 Task: Create a due date automation trigger when advanced on, on the wednesday of the week a card is due add dates starting in more than 1 working days at 11:00 AM.
Action: Mouse moved to (1014, 81)
Screenshot: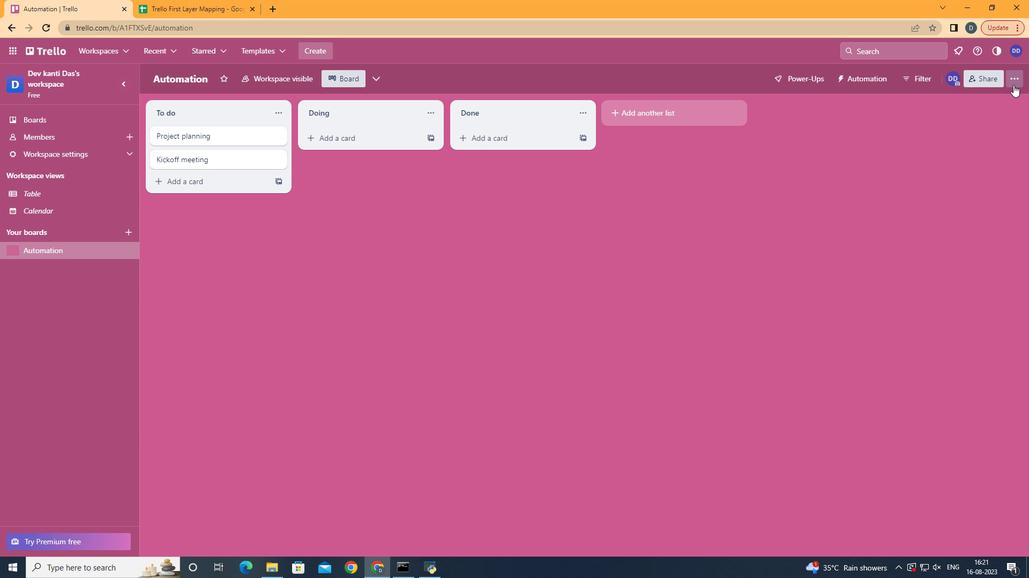 
Action: Mouse pressed left at (1014, 81)
Screenshot: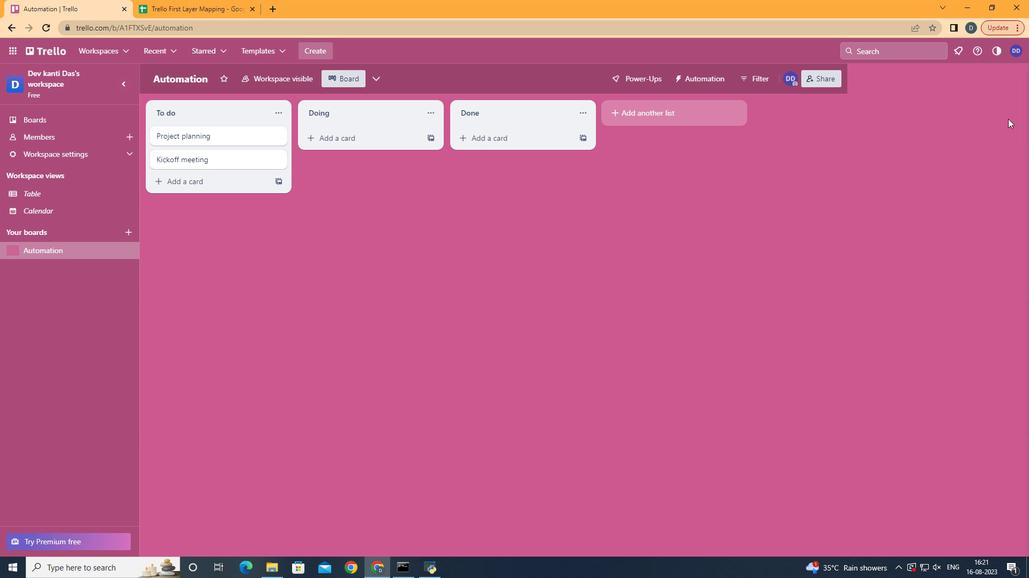 
Action: Mouse moved to (972, 218)
Screenshot: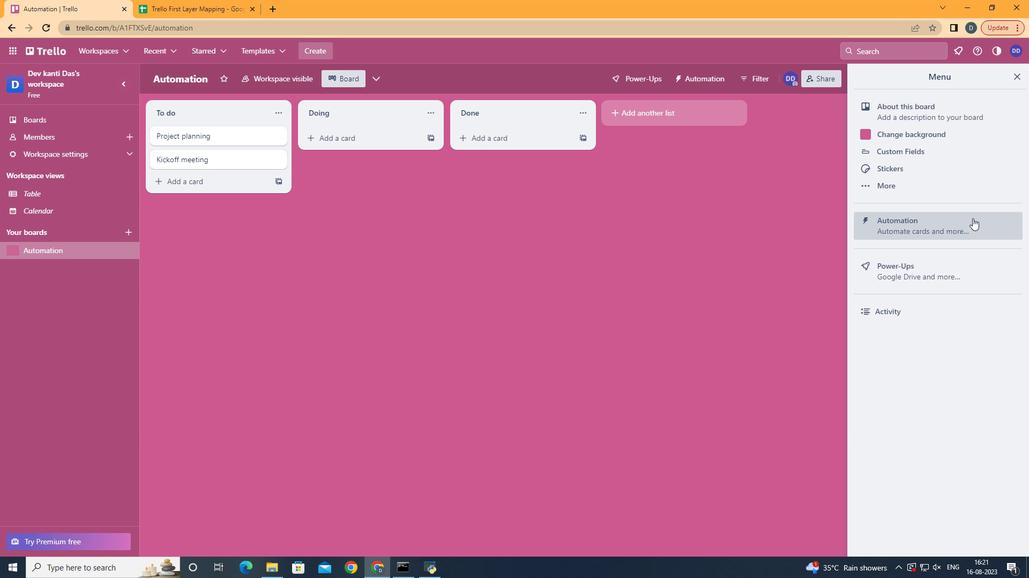 
Action: Mouse pressed left at (972, 218)
Screenshot: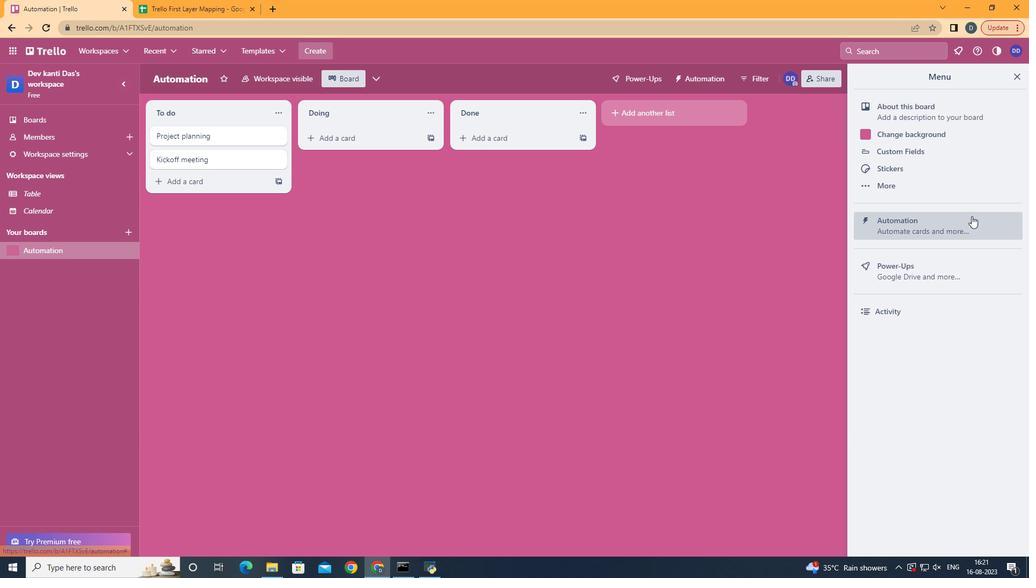 
Action: Mouse moved to (209, 216)
Screenshot: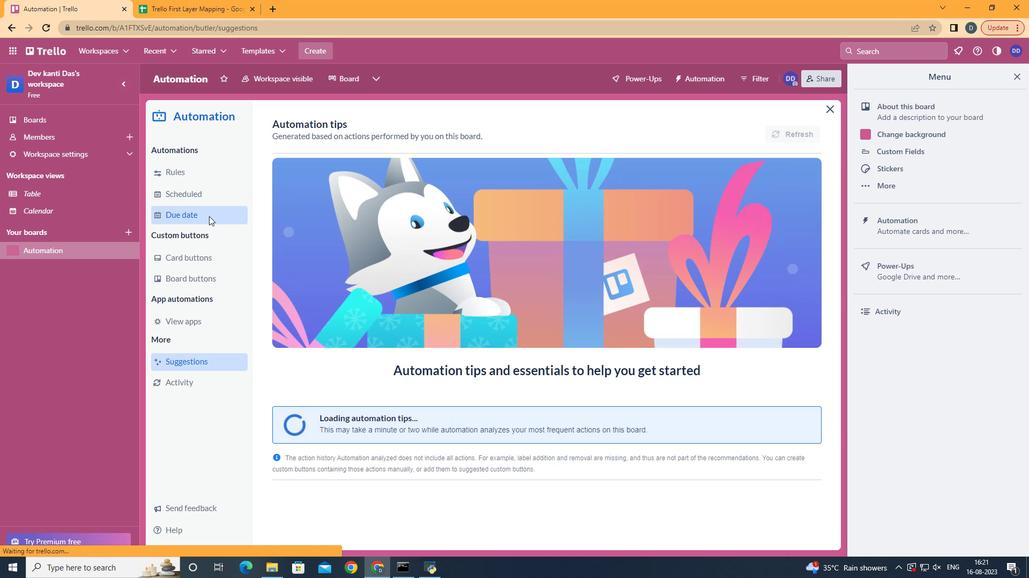 
Action: Mouse pressed left at (209, 216)
Screenshot: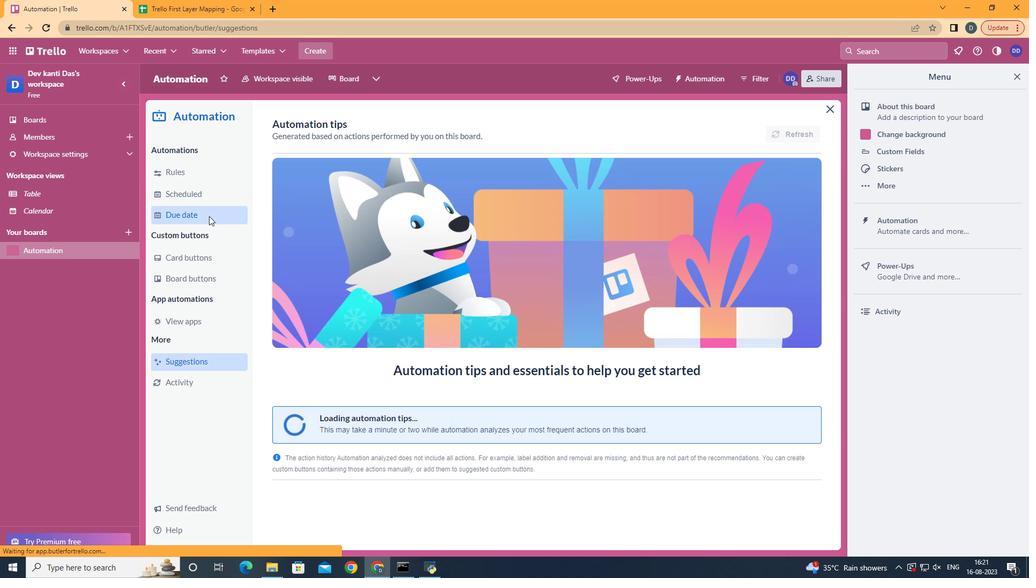 
Action: Mouse moved to (750, 130)
Screenshot: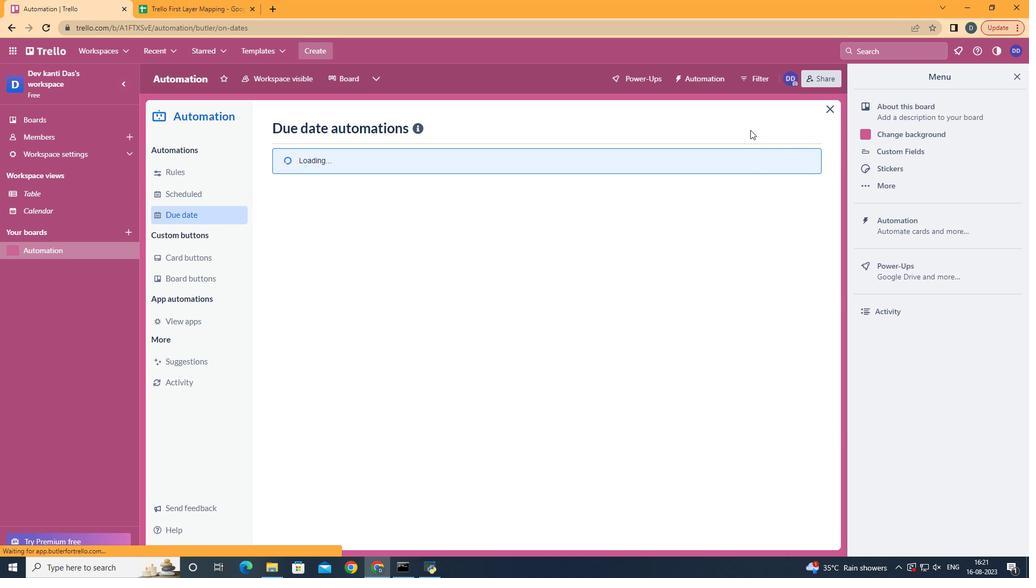 
Action: Mouse pressed left at (750, 130)
Screenshot: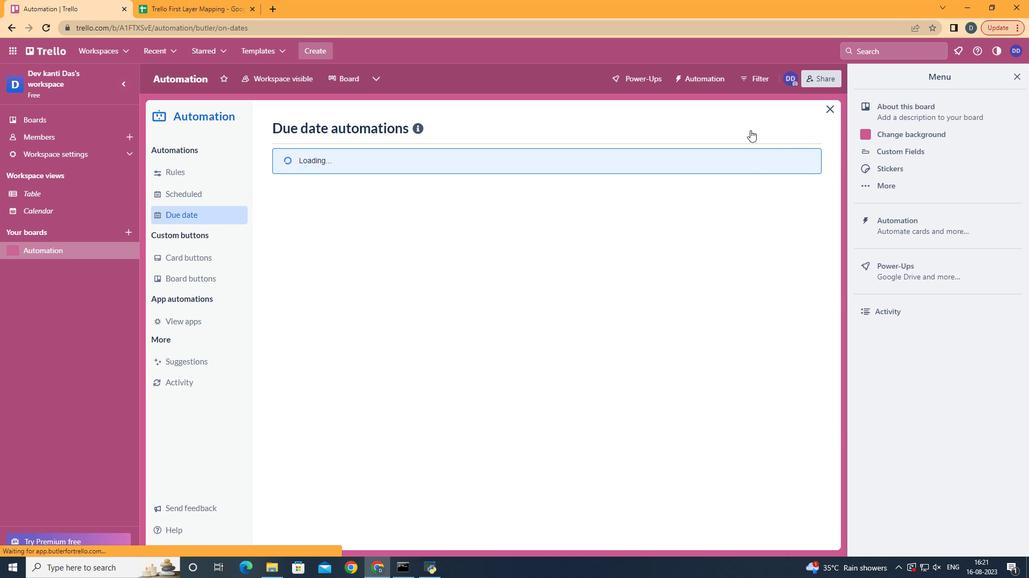 
Action: Mouse pressed left at (750, 130)
Screenshot: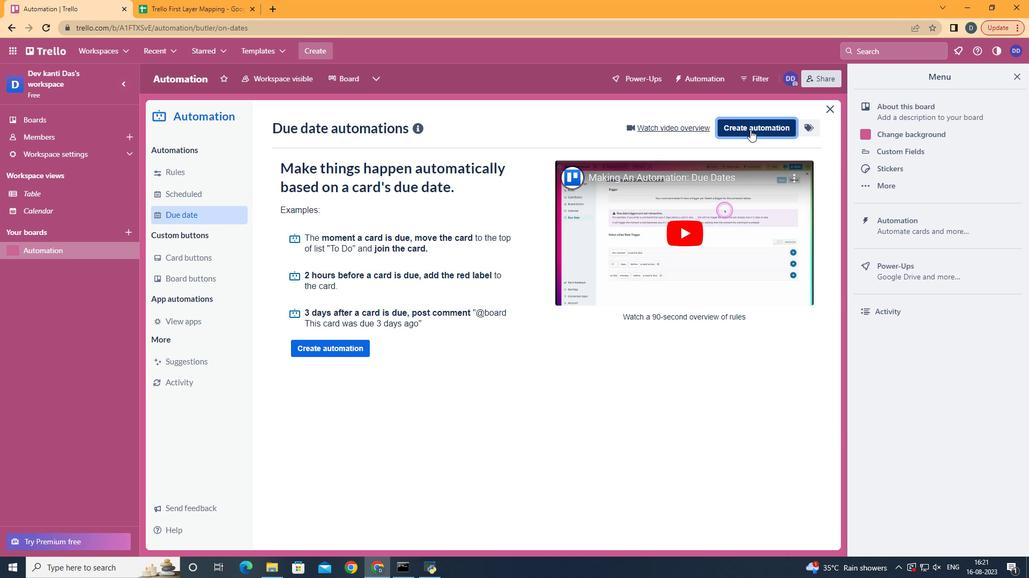 
Action: Mouse moved to (559, 232)
Screenshot: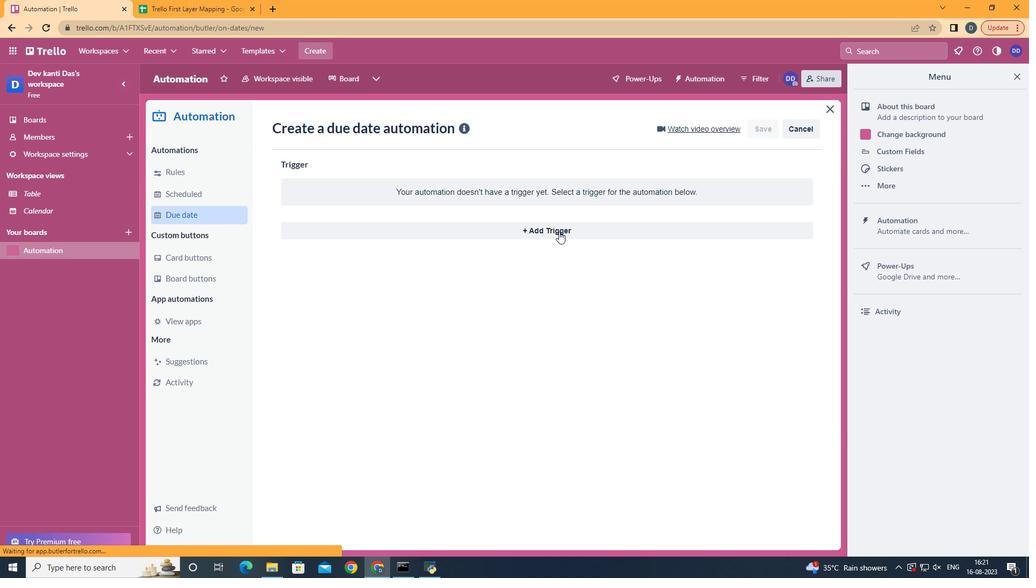 
Action: Mouse pressed left at (559, 232)
Screenshot: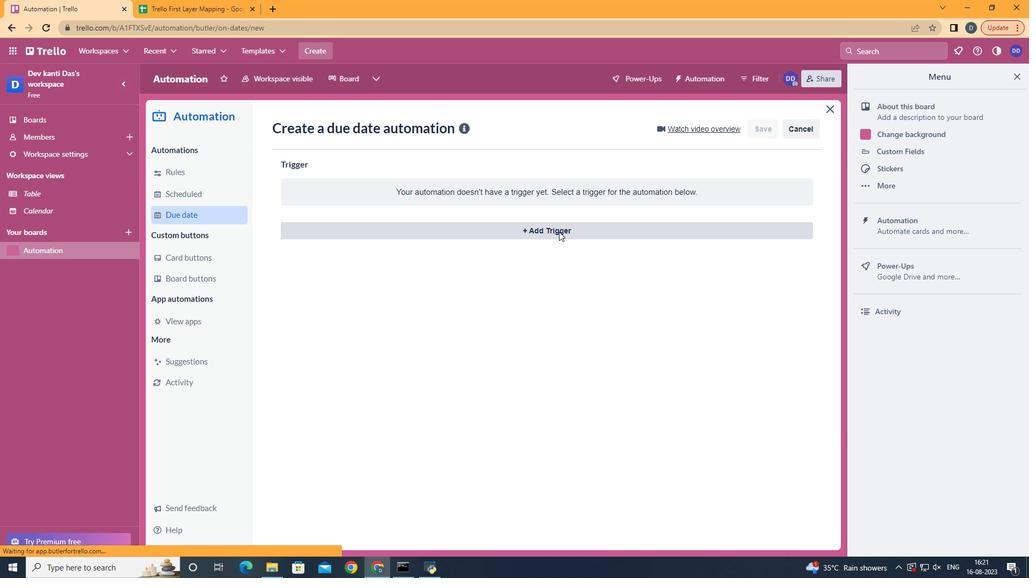 
Action: Mouse moved to (349, 325)
Screenshot: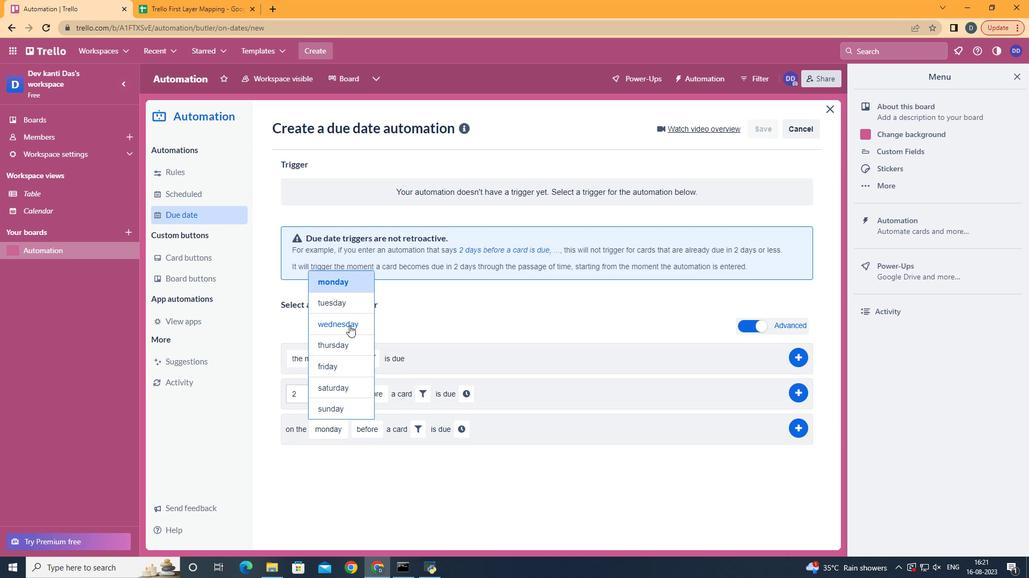 
Action: Mouse pressed left at (349, 325)
Screenshot: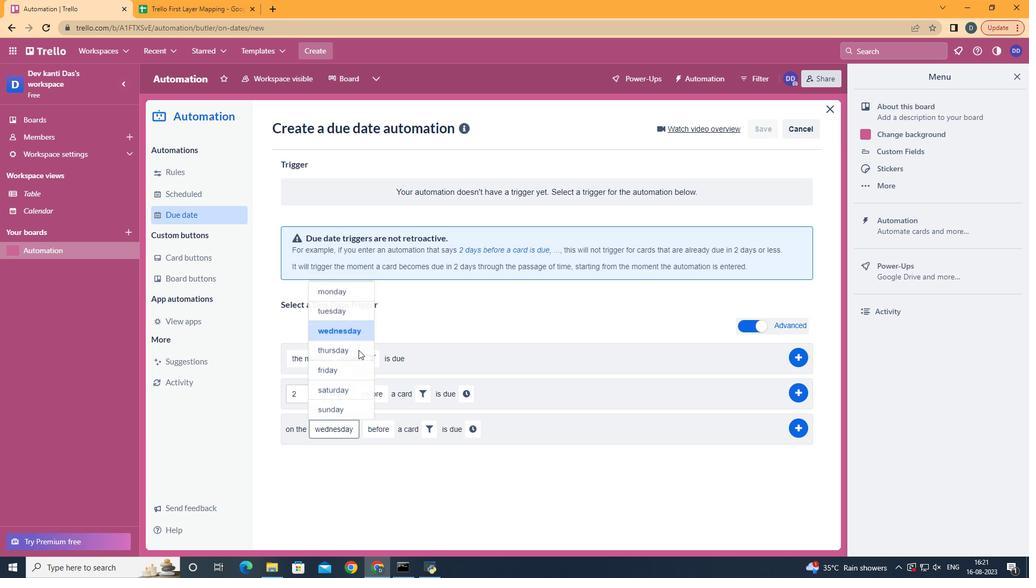 
Action: Mouse moved to (403, 489)
Screenshot: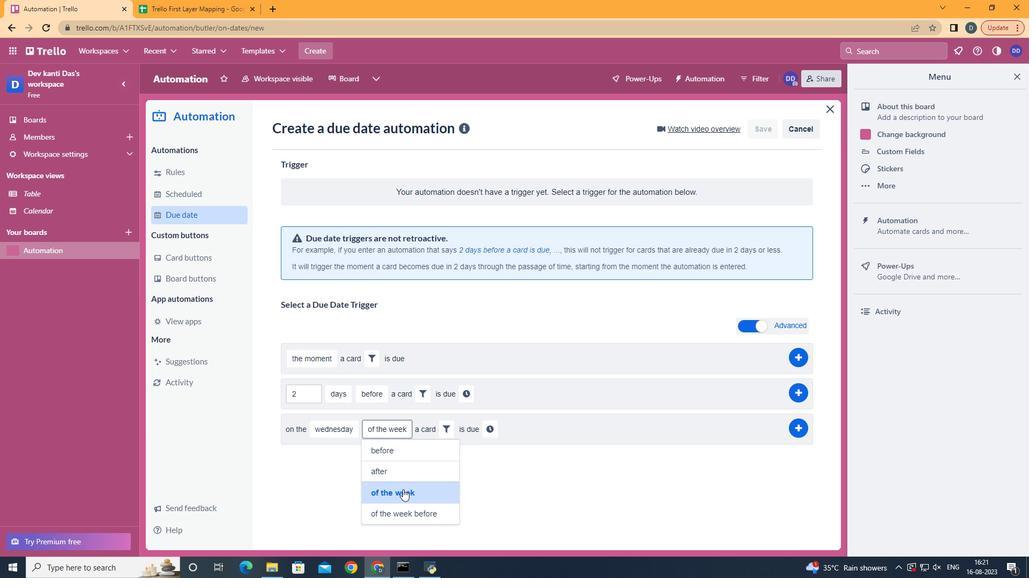 
Action: Mouse pressed left at (403, 489)
Screenshot: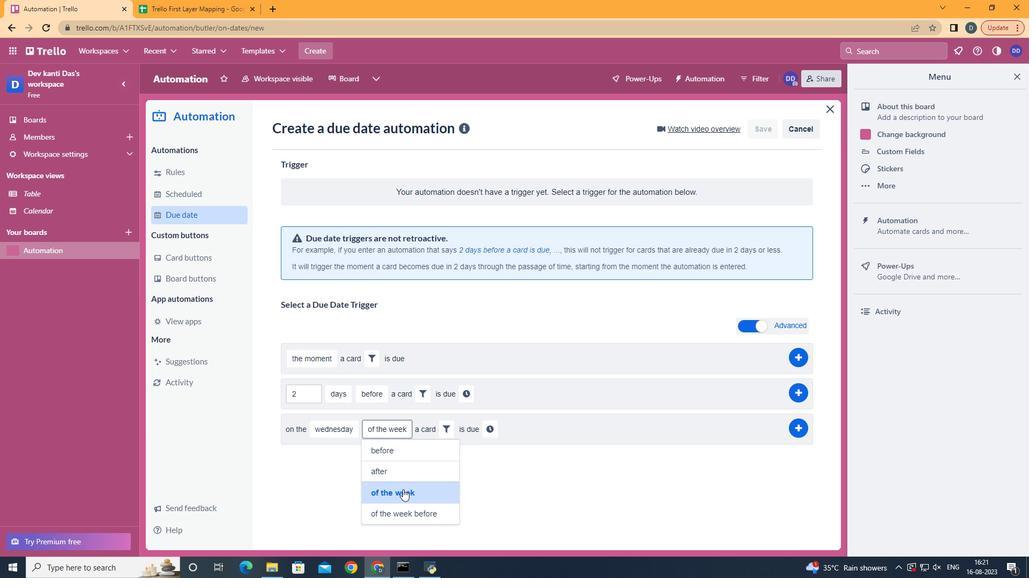 
Action: Mouse moved to (443, 437)
Screenshot: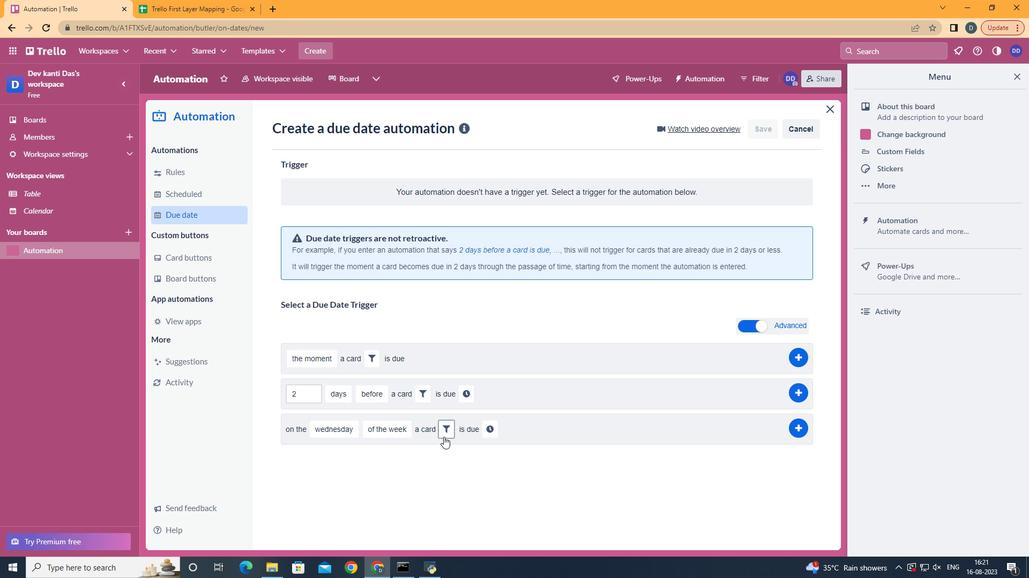
Action: Mouse pressed left at (443, 437)
Screenshot: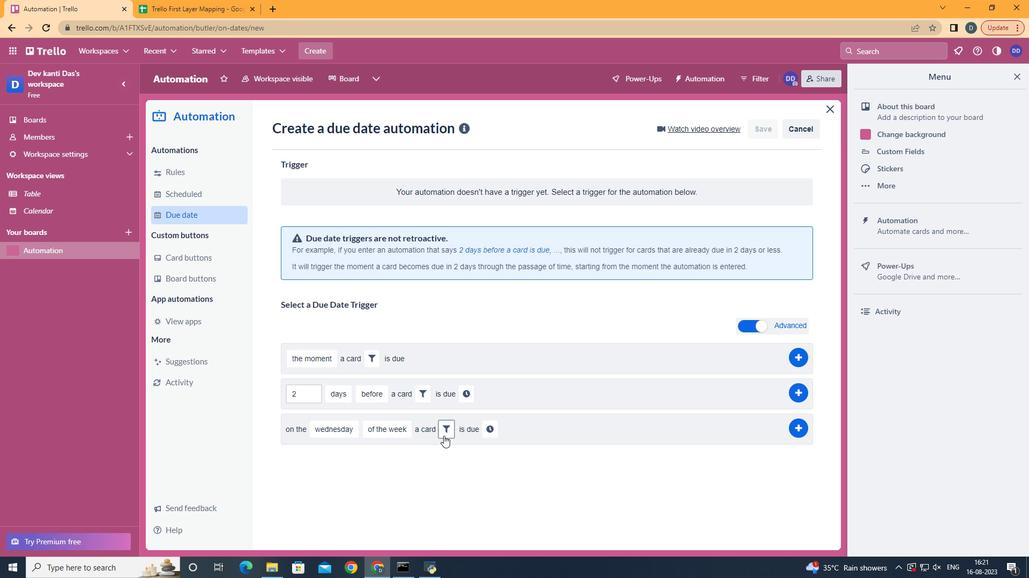 
Action: Mouse moved to (517, 466)
Screenshot: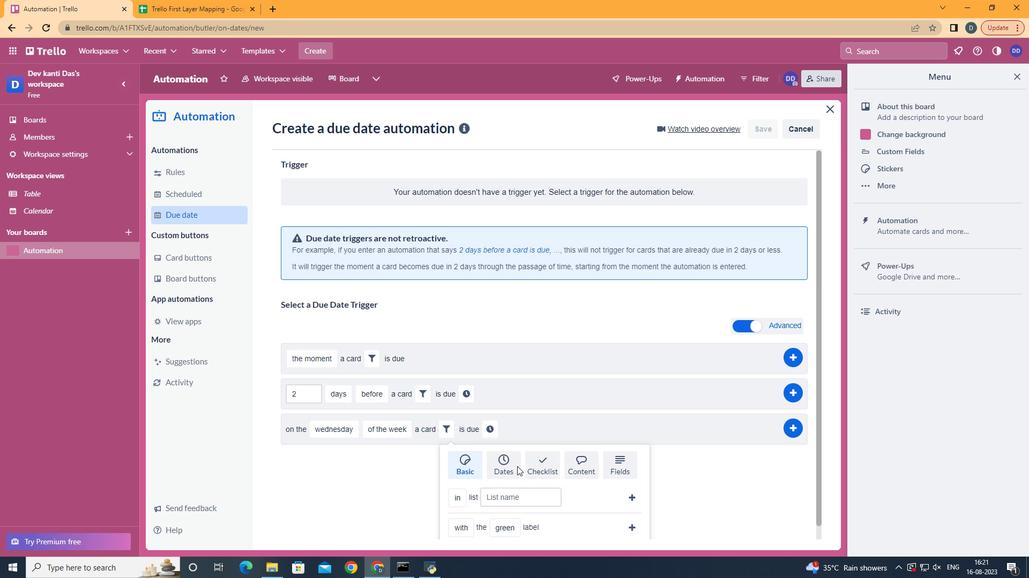 
Action: Mouse pressed left at (517, 466)
Screenshot: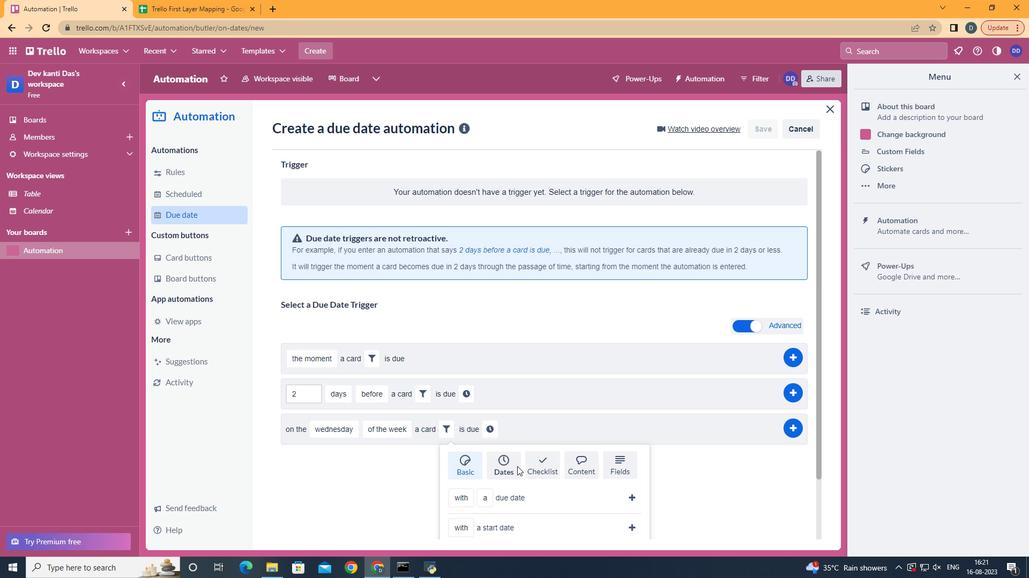 
Action: Mouse moved to (516, 466)
Screenshot: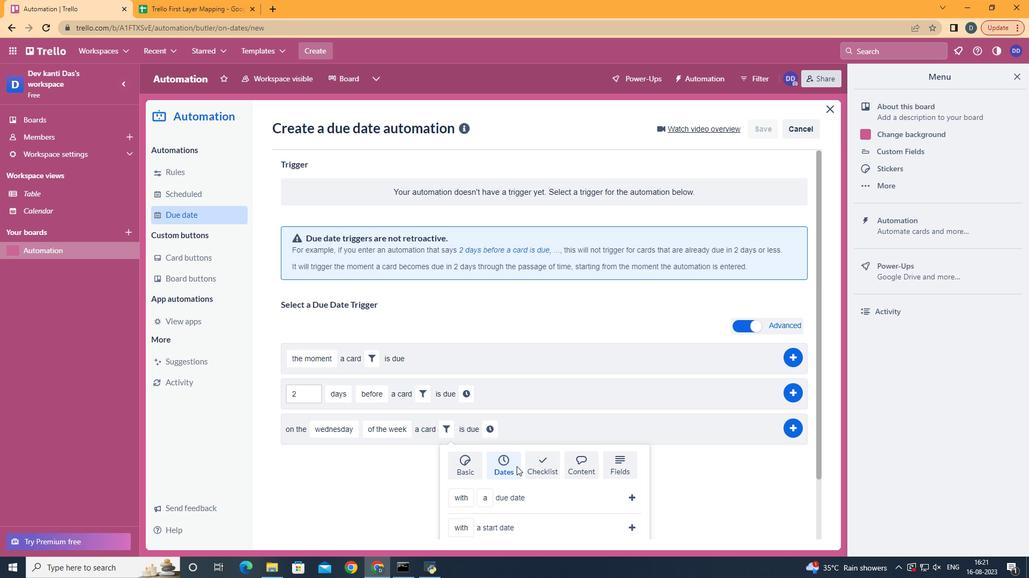 
Action: Mouse scrolled (516, 466) with delta (0, 0)
Screenshot: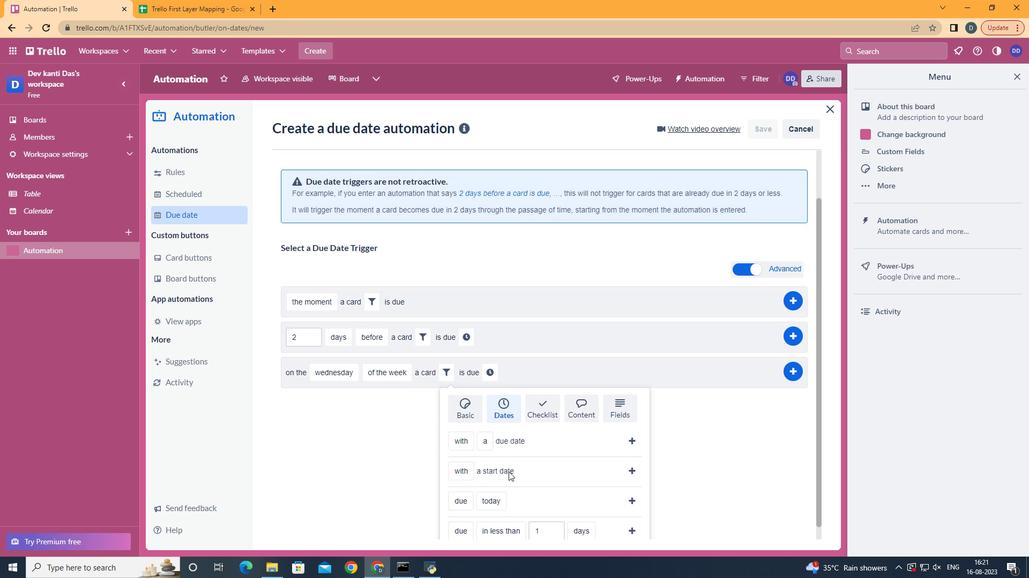 
Action: Mouse scrolled (516, 466) with delta (0, 0)
Screenshot: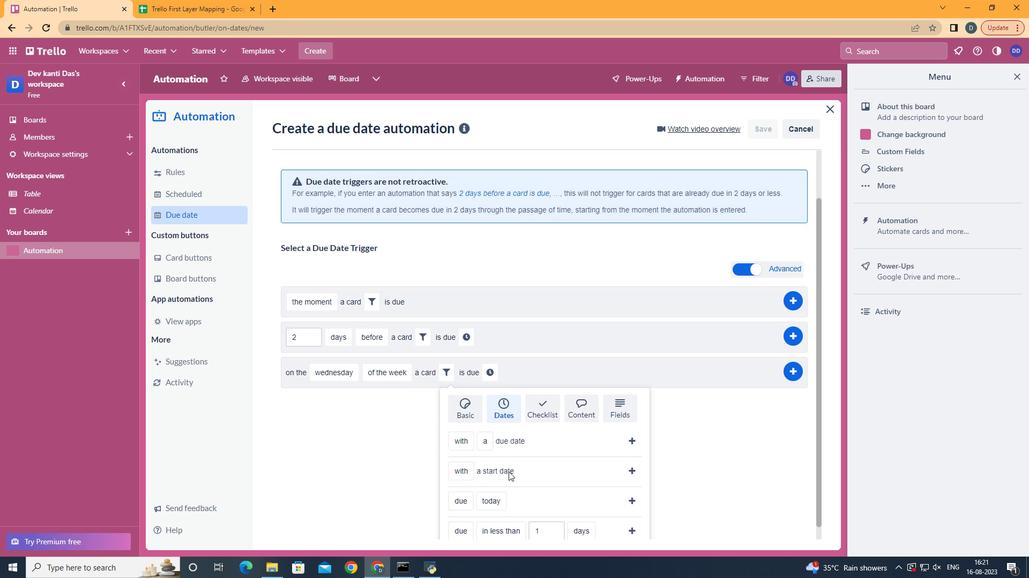 
Action: Mouse scrolled (516, 466) with delta (0, 0)
Screenshot: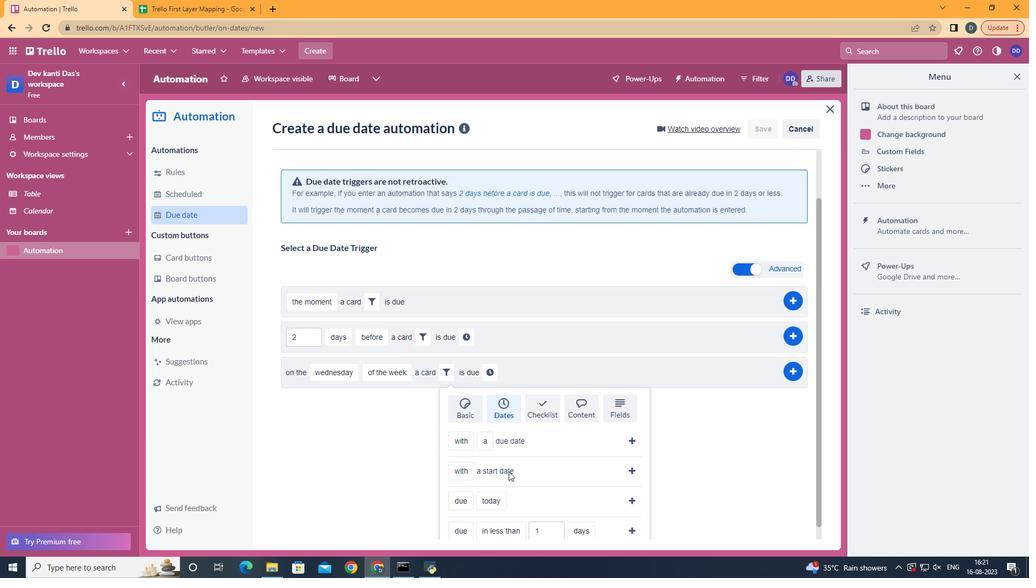 
Action: Mouse scrolled (516, 466) with delta (0, 0)
Screenshot: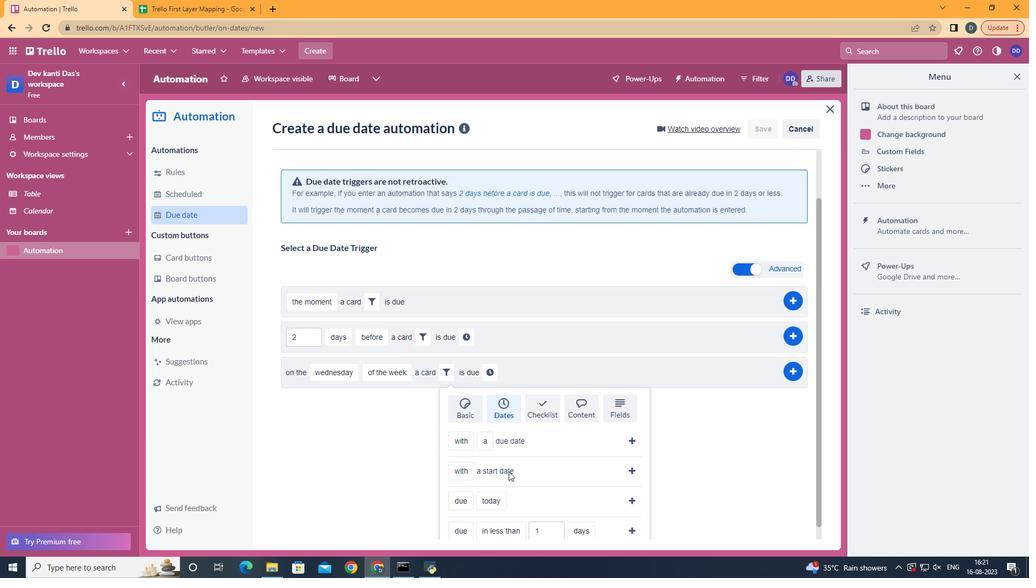 
Action: Mouse scrolled (516, 466) with delta (0, 0)
Screenshot: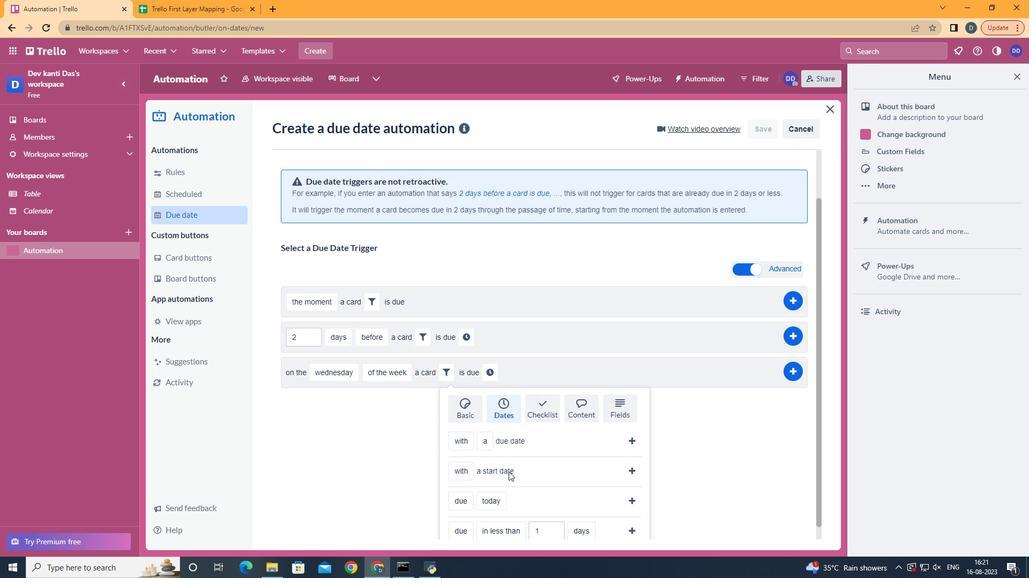 
Action: Mouse moved to (468, 494)
Screenshot: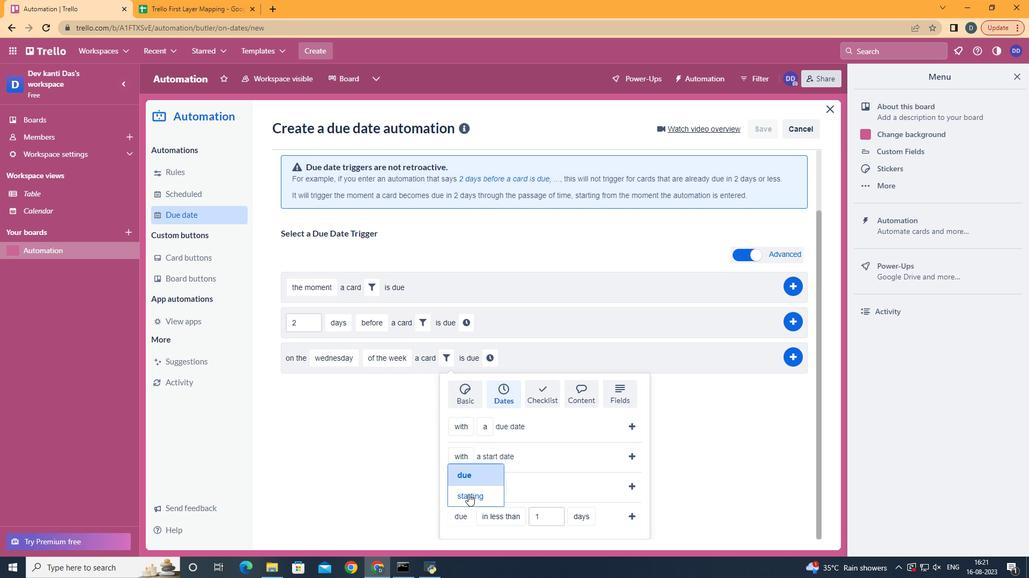 
Action: Mouse pressed left at (468, 494)
Screenshot: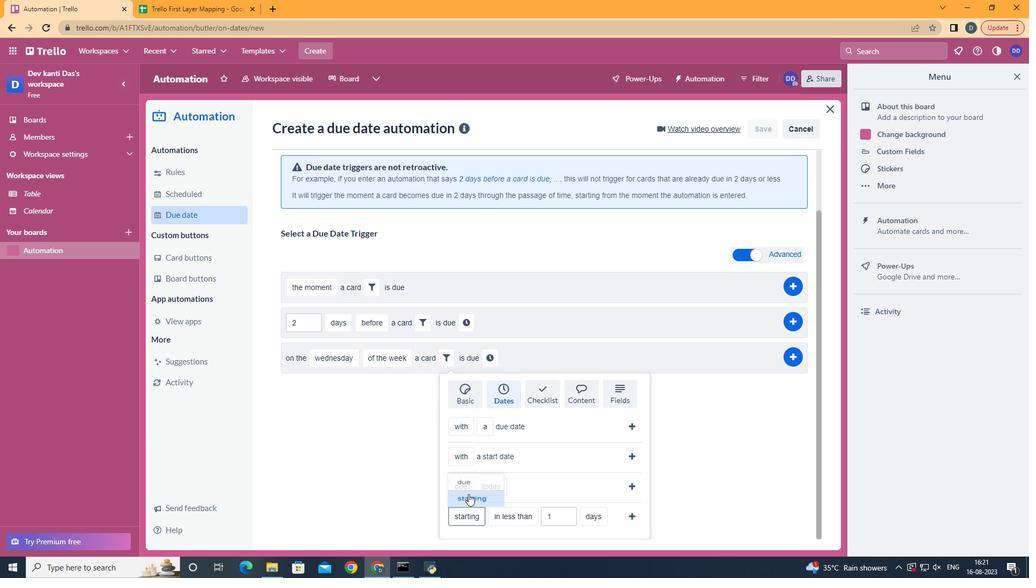 
Action: Mouse moved to (531, 451)
Screenshot: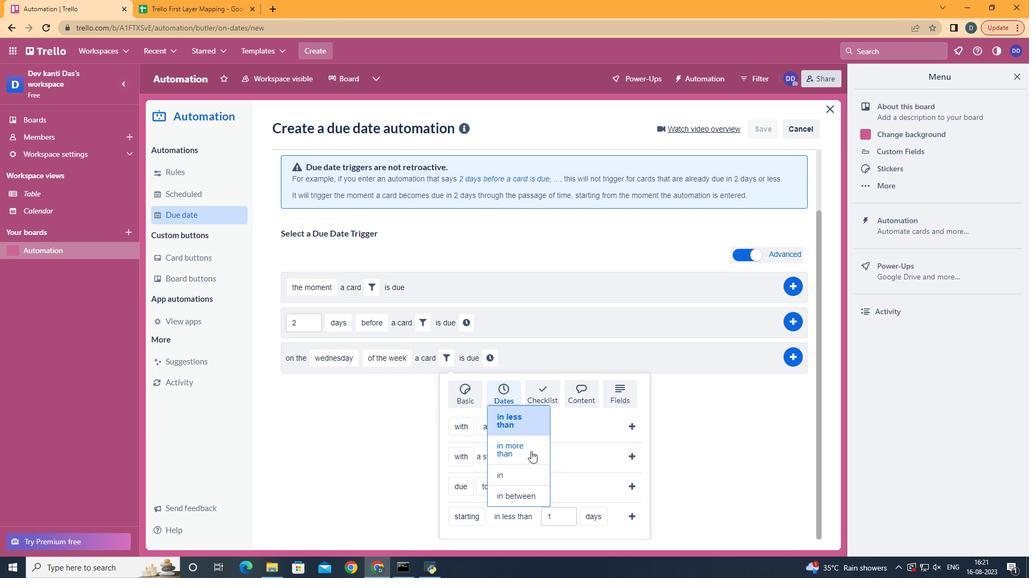 
Action: Mouse pressed left at (531, 451)
Screenshot: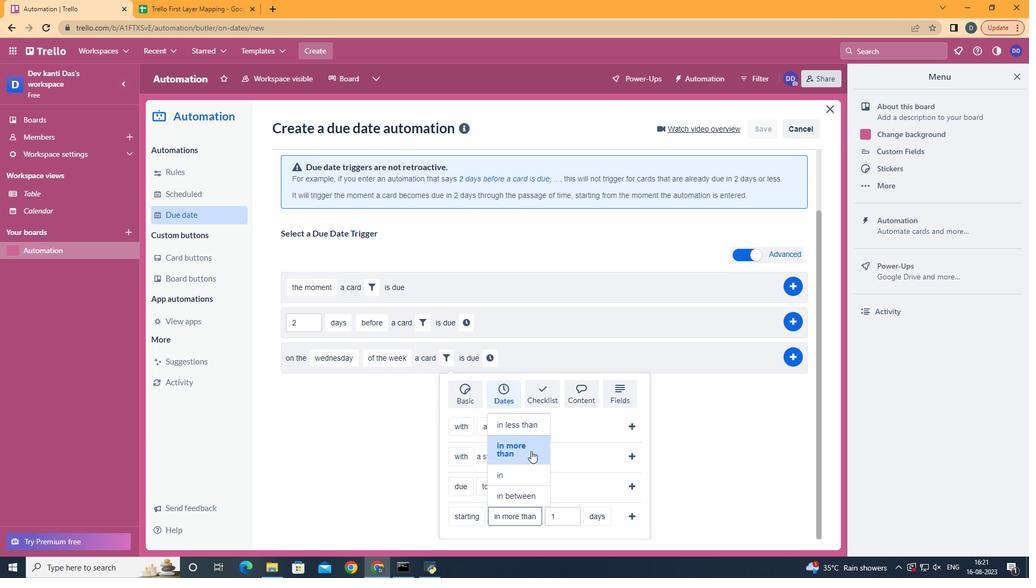 
Action: Mouse moved to (606, 494)
Screenshot: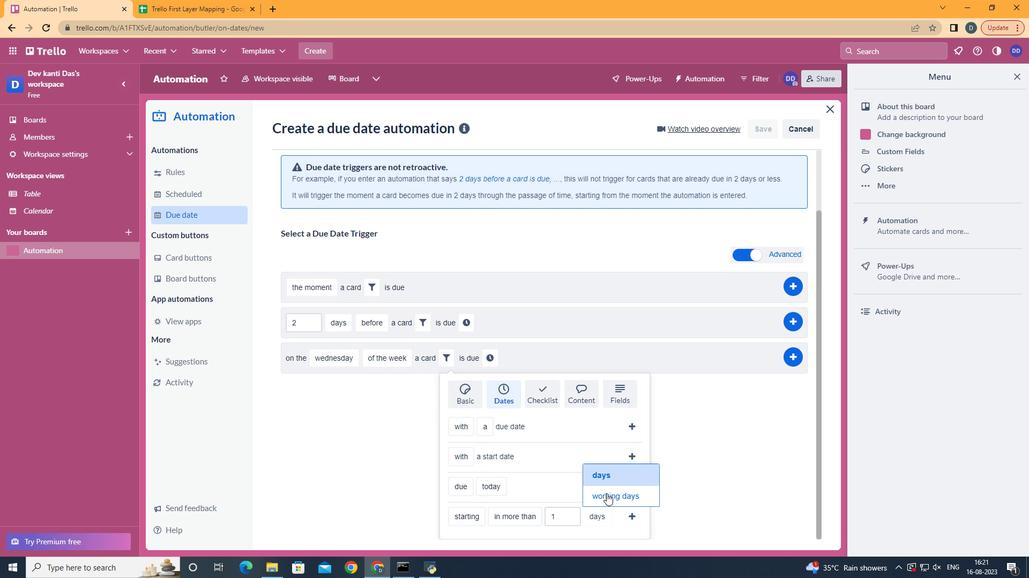 
Action: Mouse pressed left at (606, 494)
Screenshot: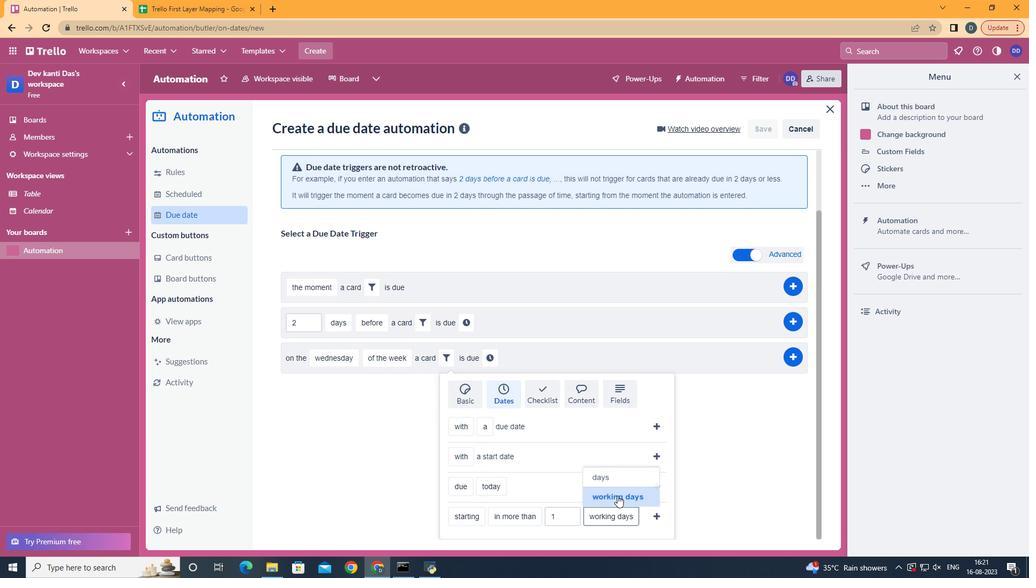 
Action: Mouse moved to (649, 514)
Screenshot: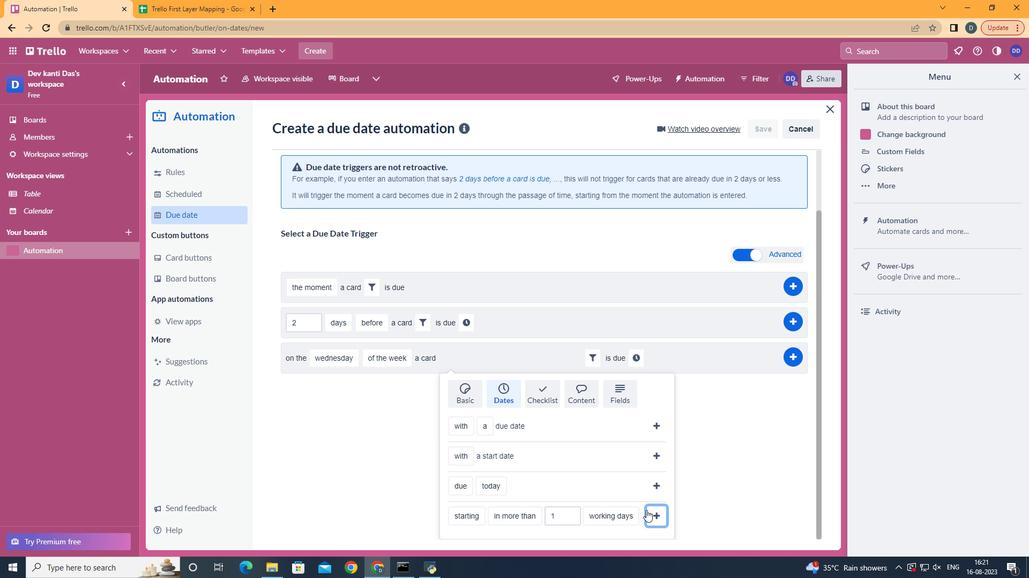 
Action: Mouse pressed left at (649, 514)
Screenshot: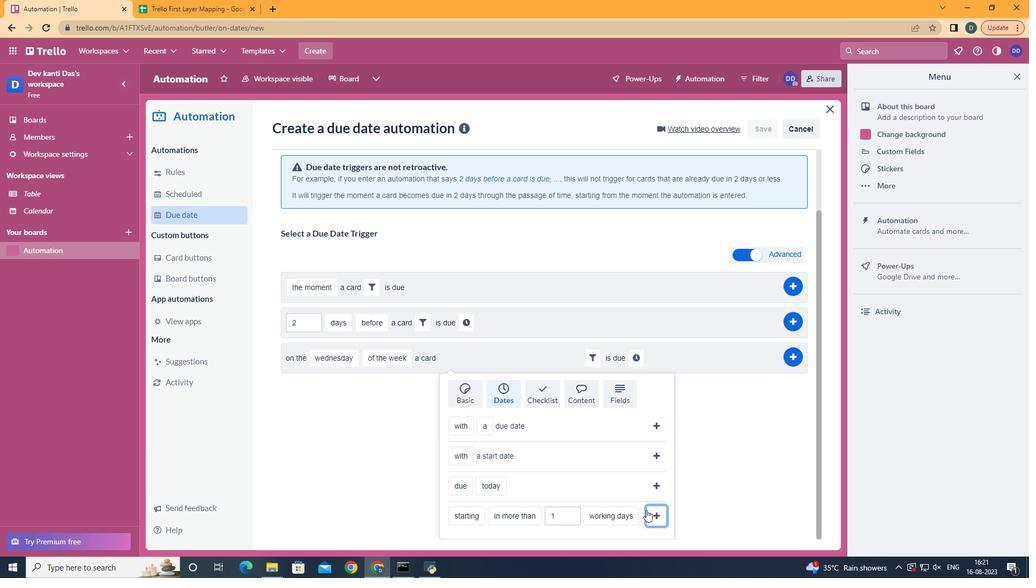 
Action: Mouse moved to (629, 430)
Screenshot: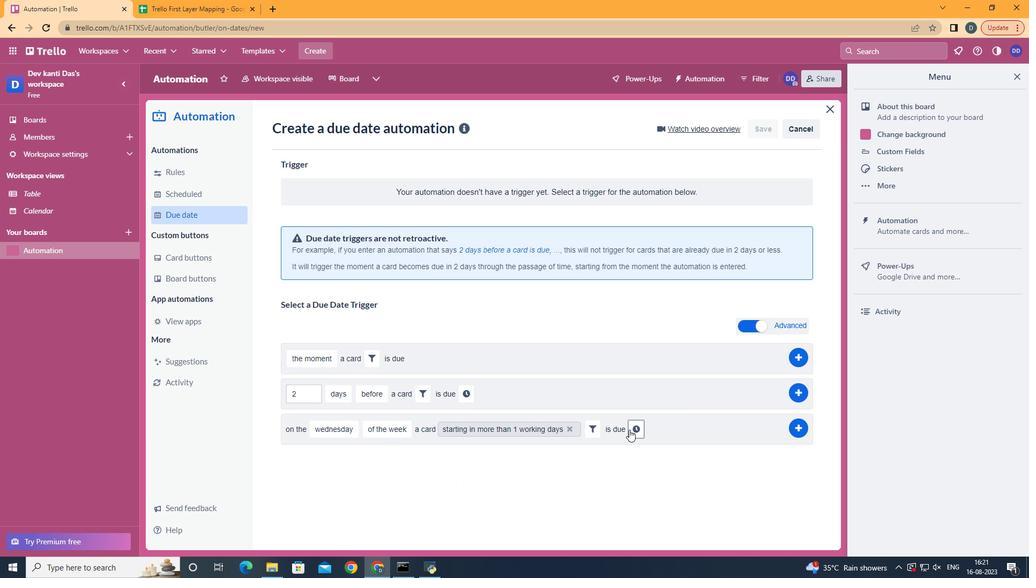 
Action: Mouse pressed left at (629, 430)
Screenshot: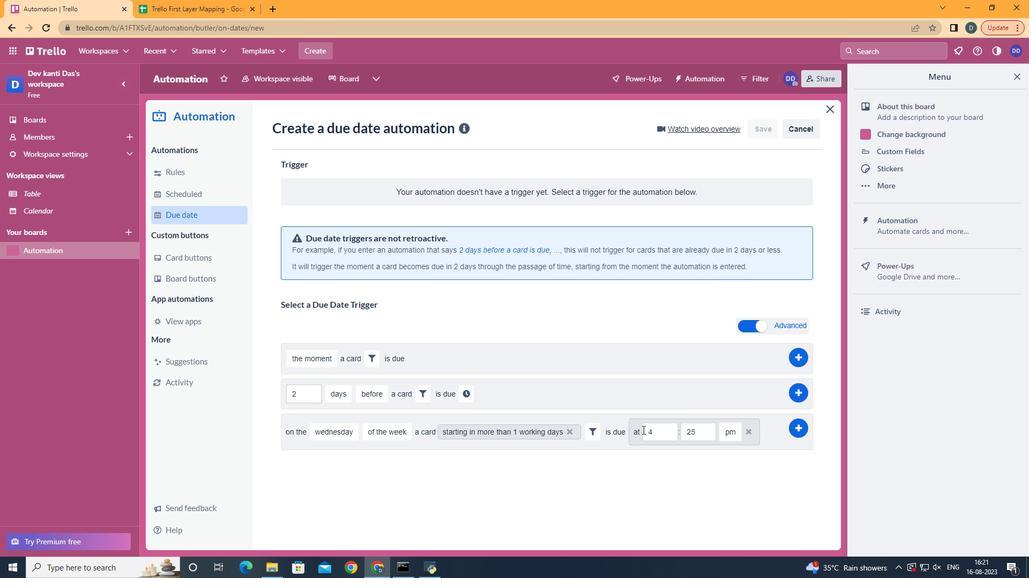 
Action: Mouse moved to (652, 429)
Screenshot: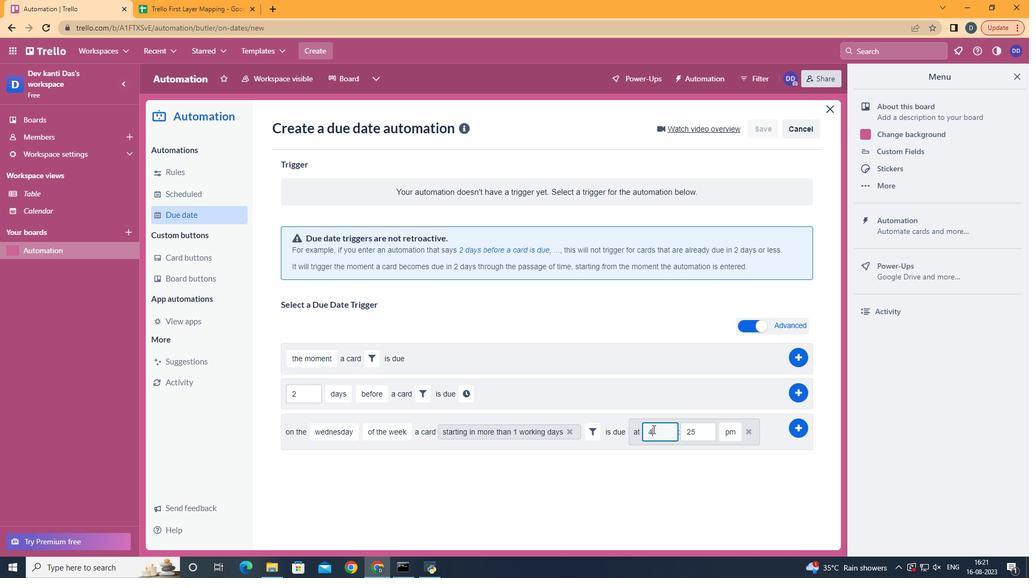 
Action: Mouse pressed left at (652, 429)
Screenshot: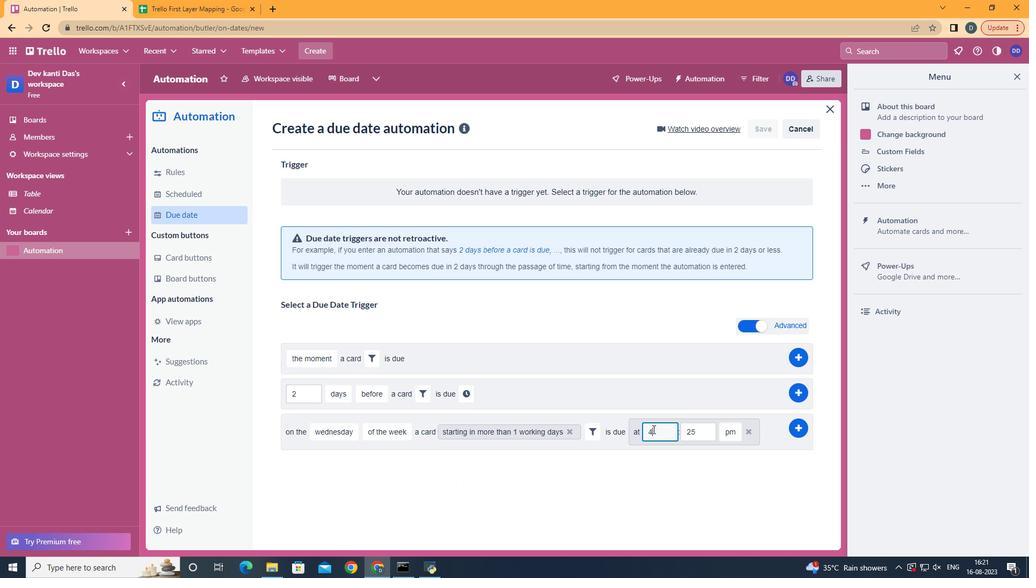 
Action: Key pressed <Key.backspace>11
Screenshot: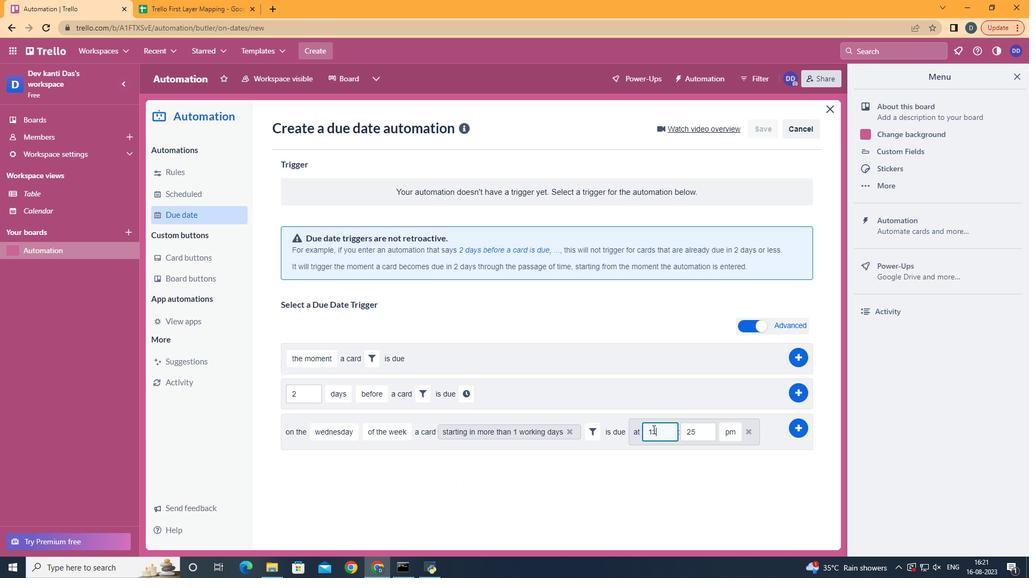 
Action: Mouse moved to (703, 432)
Screenshot: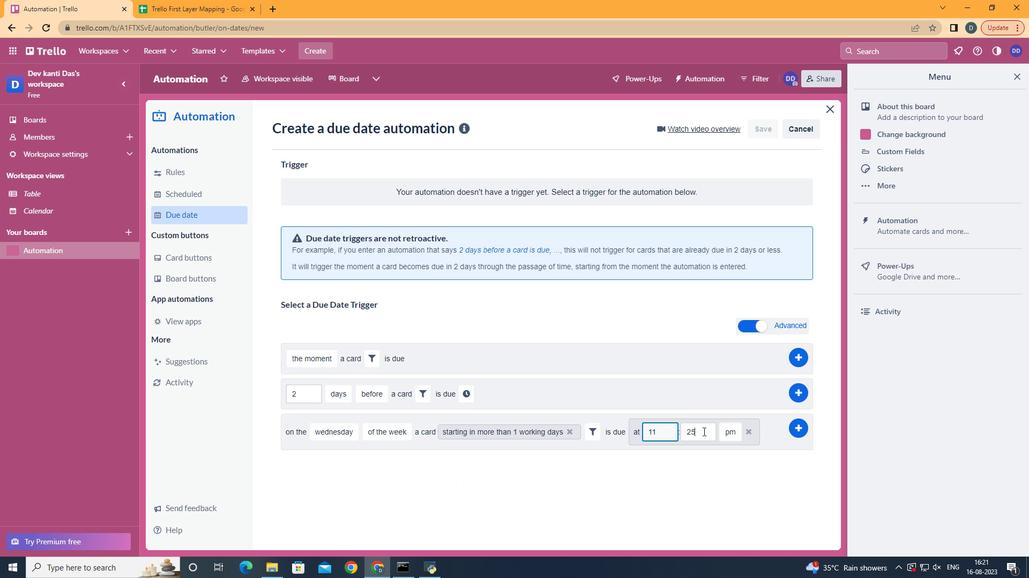 
Action: Mouse pressed left at (703, 432)
Screenshot: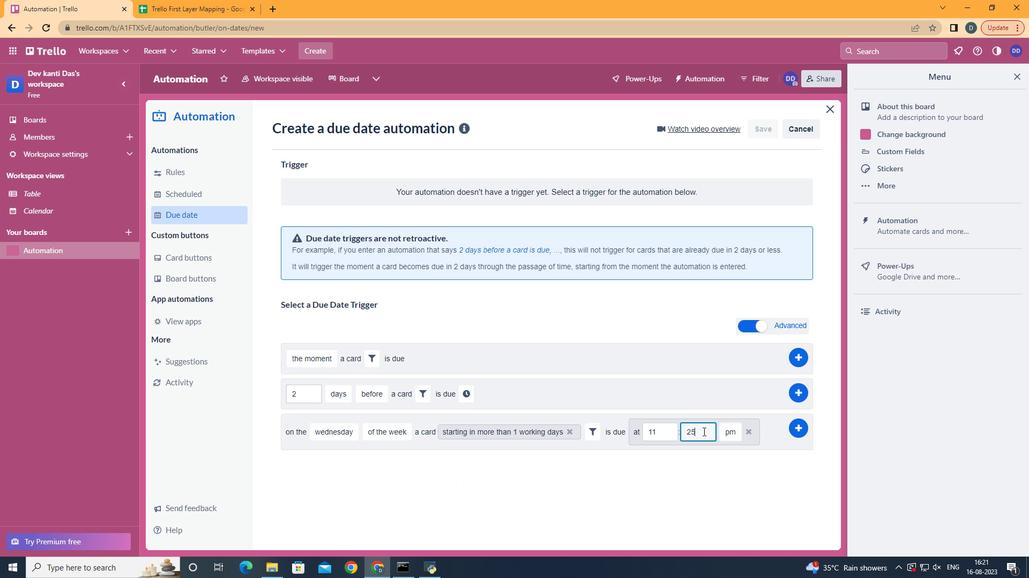 
Action: Mouse moved to (703, 432)
Screenshot: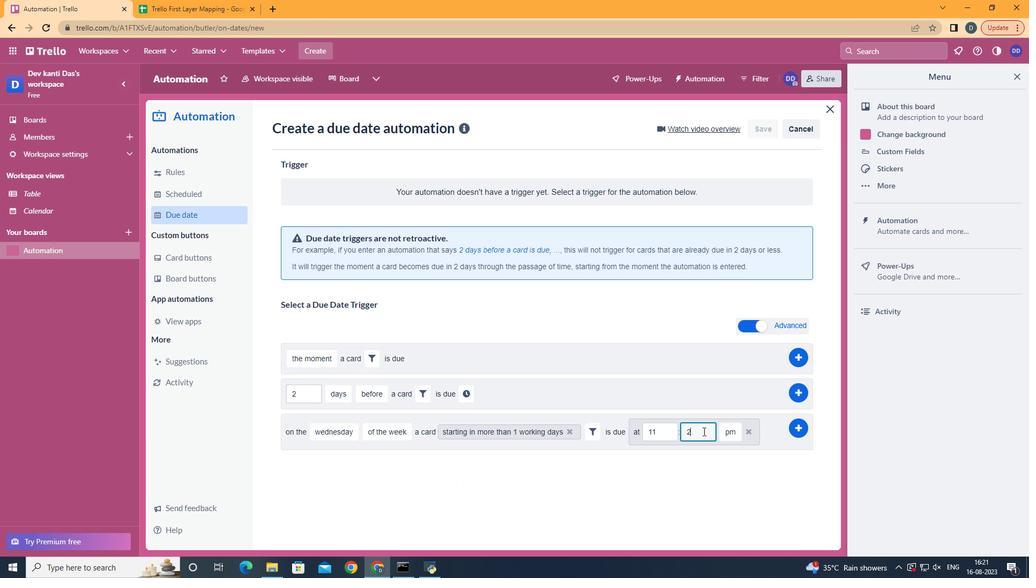 
Action: Key pressed <Key.backspace><Key.backspace>00
Screenshot: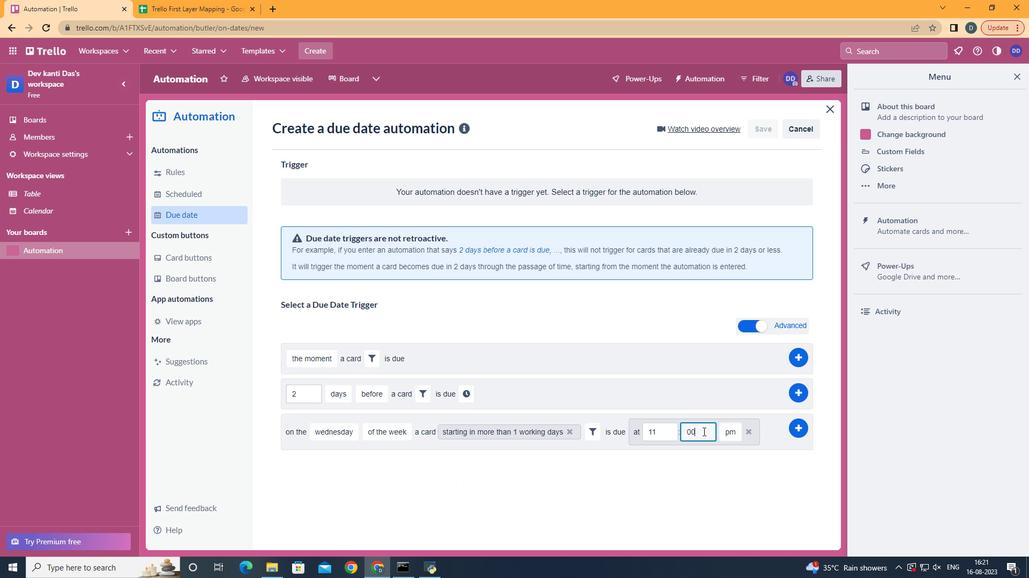 
Action: Mouse moved to (730, 455)
Screenshot: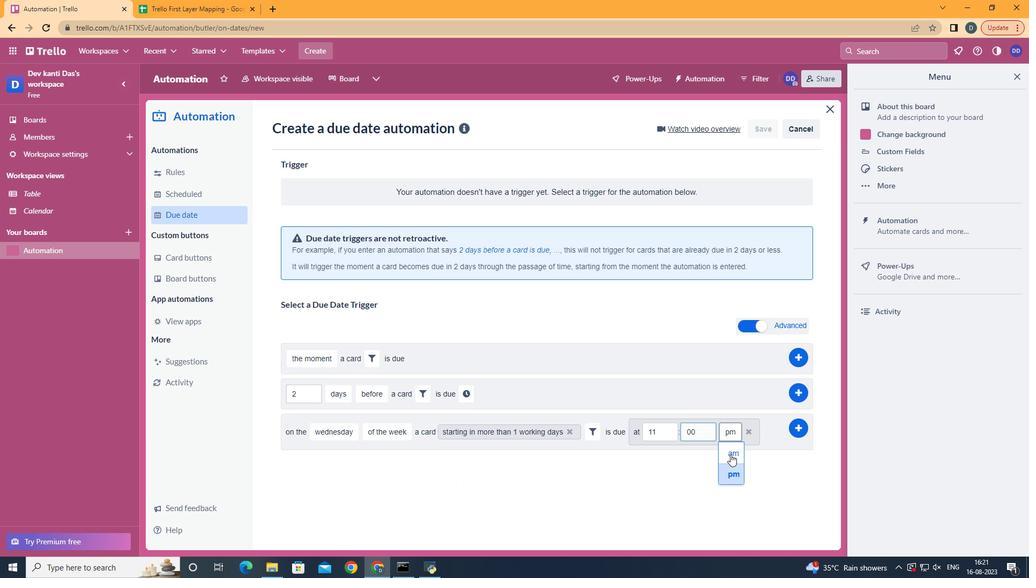 
Action: Mouse pressed left at (730, 455)
Screenshot: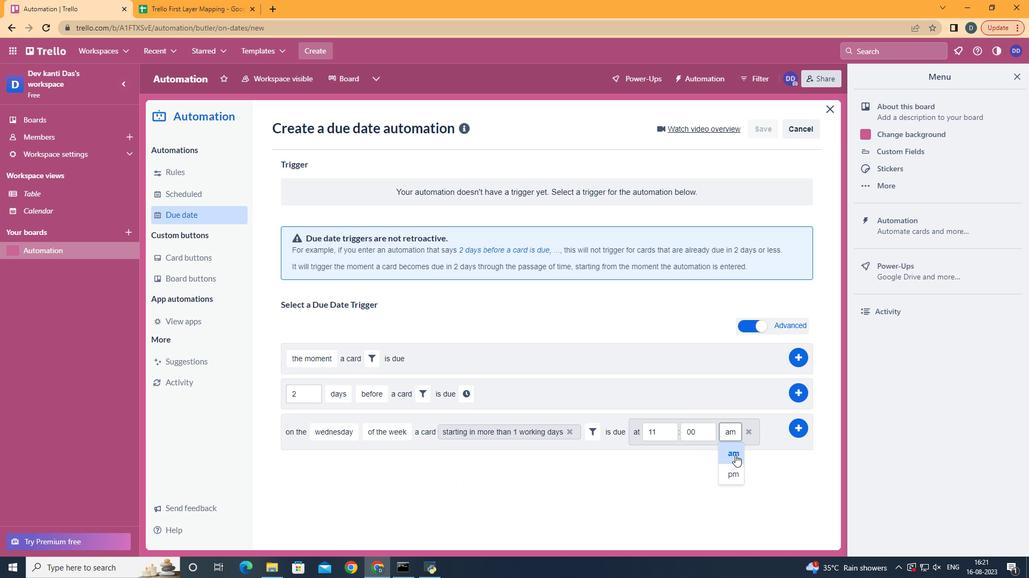 
Action: Mouse moved to (796, 434)
Screenshot: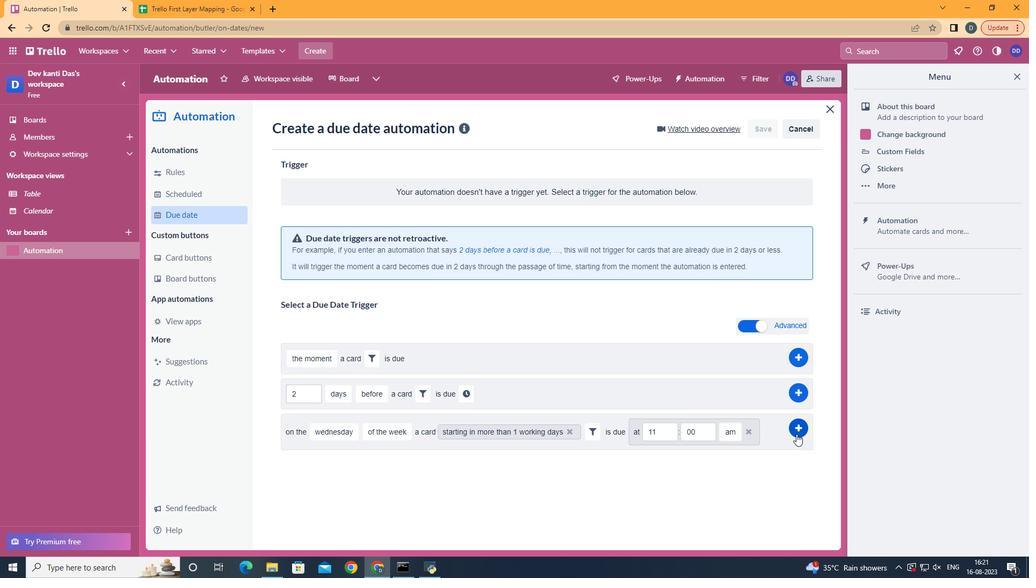 
Action: Mouse pressed left at (796, 434)
Screenshot: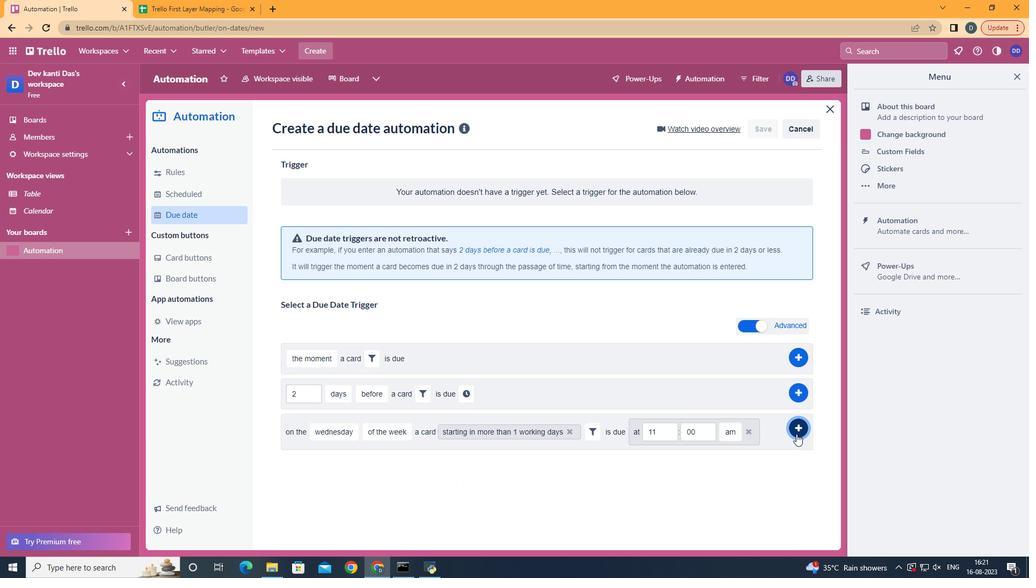 
